 Task: open an excel sheet and write heading  Budget GuruAdd Categories in a column and its values below  'Housing, Transportation, Groceries, Utilities, Entertainment, Dining Out, Health, Miscellaneous, Savings & Total. 'Add Budgeted amount in next column and its values below  $1,500, $300, $400, $200, $150, $250, $100, $200, $500 & $4,600. Add Actual amountin next column and its values below   $1,400, $280, $420, $180, $170, $230, $120, $180, $520 & $4,500. Add Difference in next column and its values below  -$100, -$20, +$20, -$20, +$20, -$20, +$20, -$20, +$20 & -$100Save page DashboardCashExpensesbook
Action: Mouse moved to (47, 125)
Screenshot: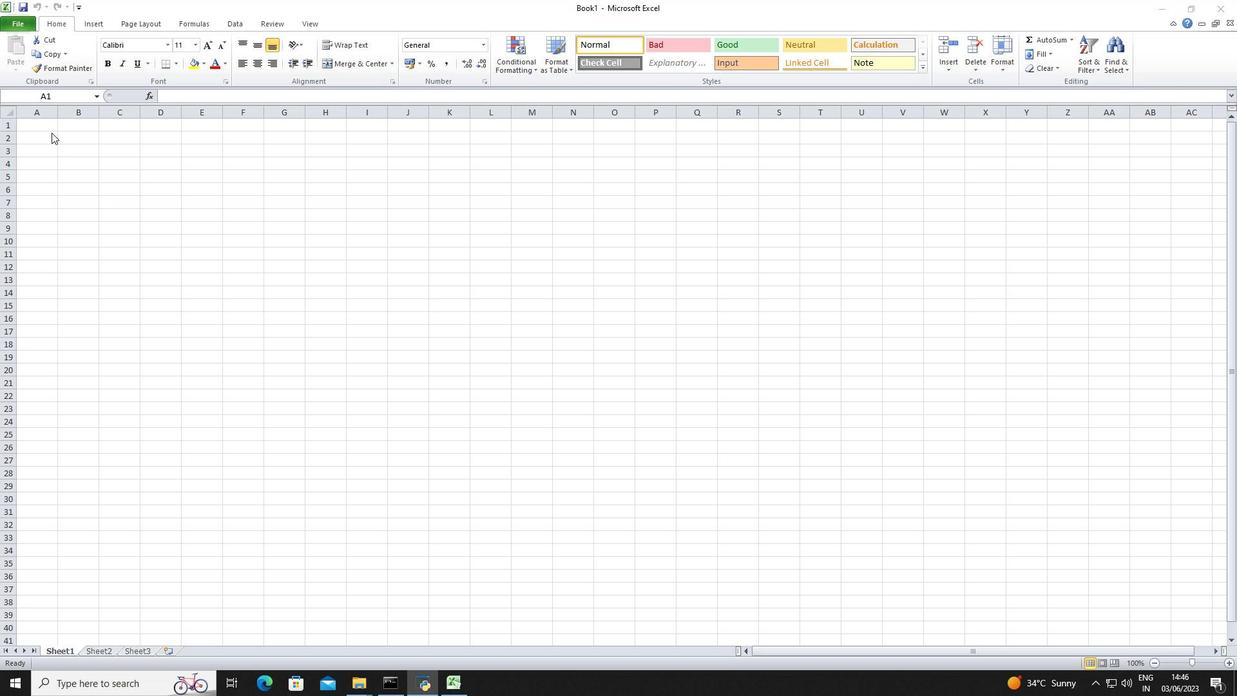 
Action: Mouse pressed left at (47, 125)
Screenshot: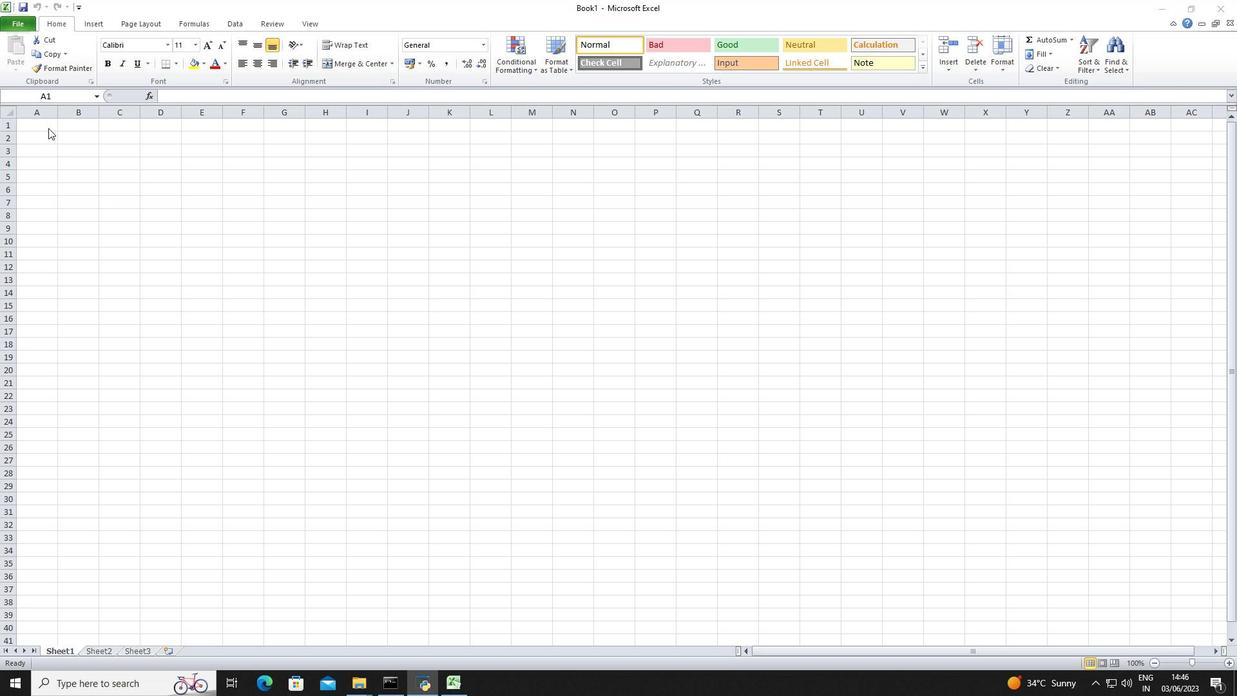 
Action: Key pressed <Key.shift>Budget<Key.space><Key.shift><Key.shift><Key.shift><Key.shift><Key.shift>Gurur<Key.backspace>
Screenshot: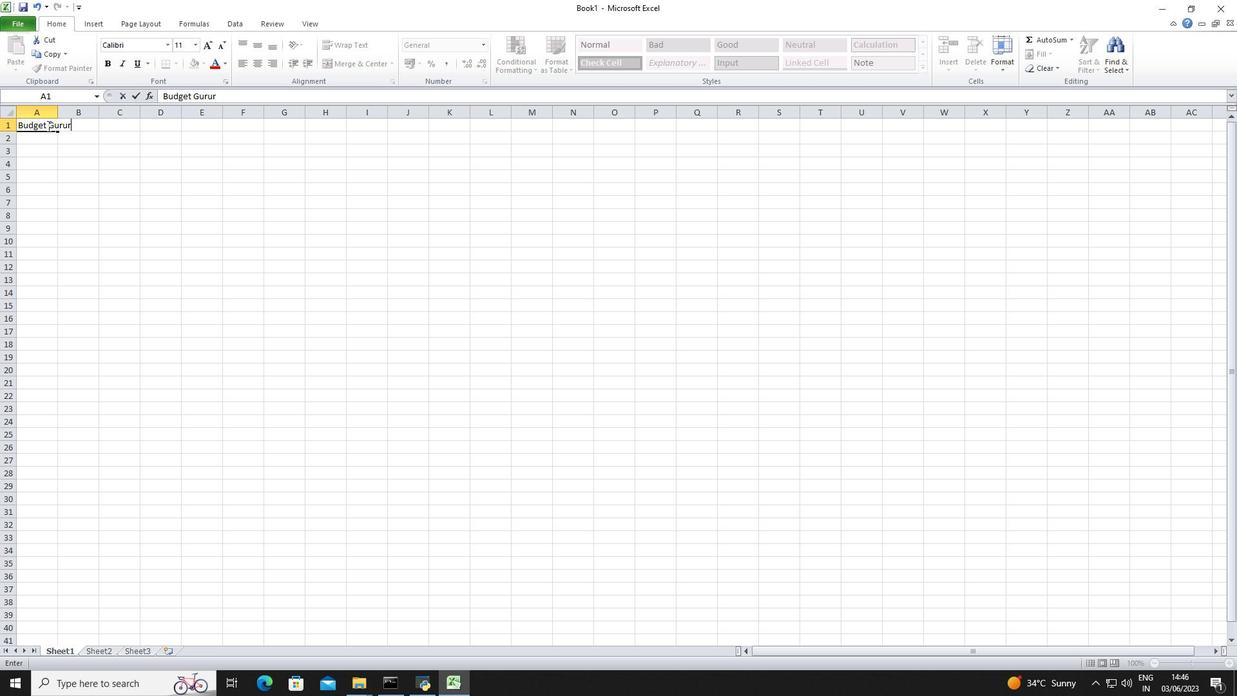 
Action: Mouse moved to (49, 159)
Screenshot: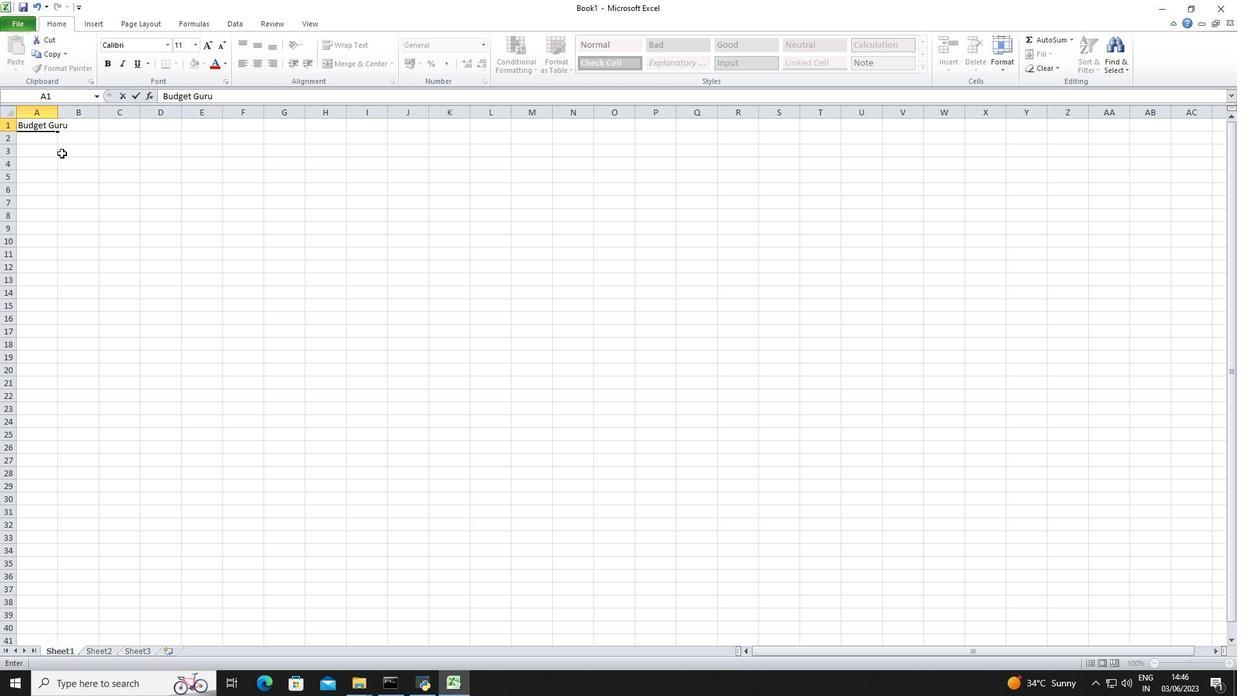 
Action: Mouse pressed left at (49, 159)
Screenshot: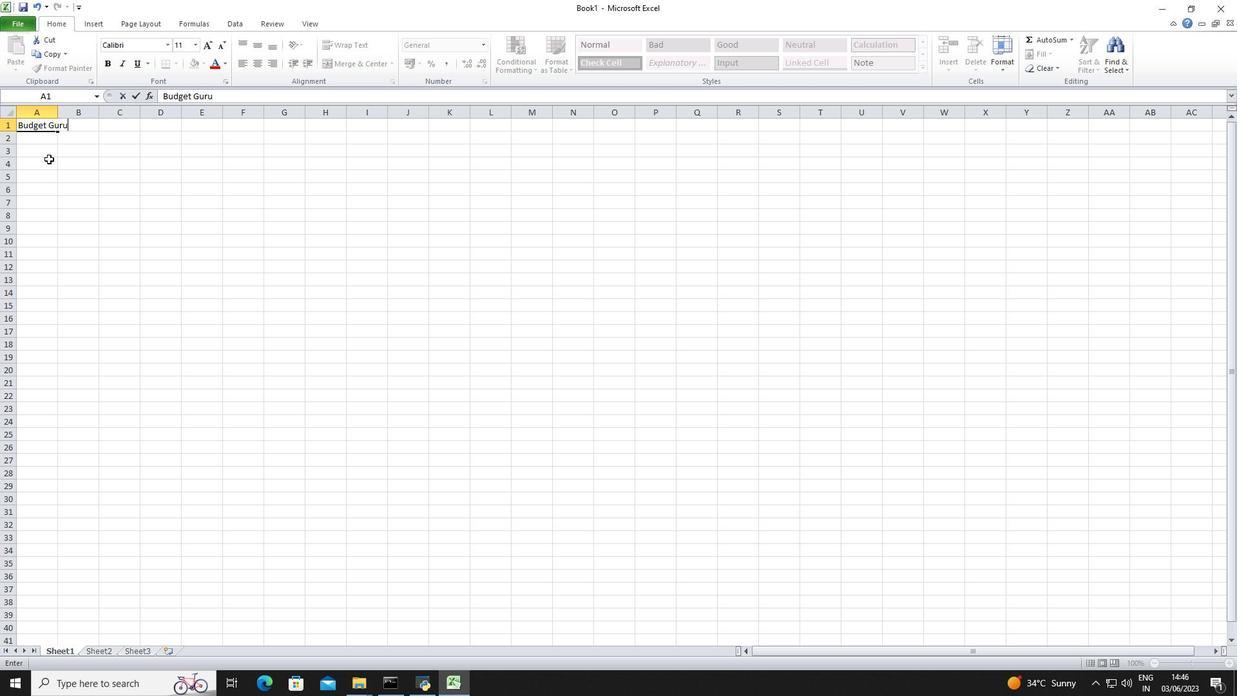 
Action: Mouse moved to (48, 152)
Screenshot: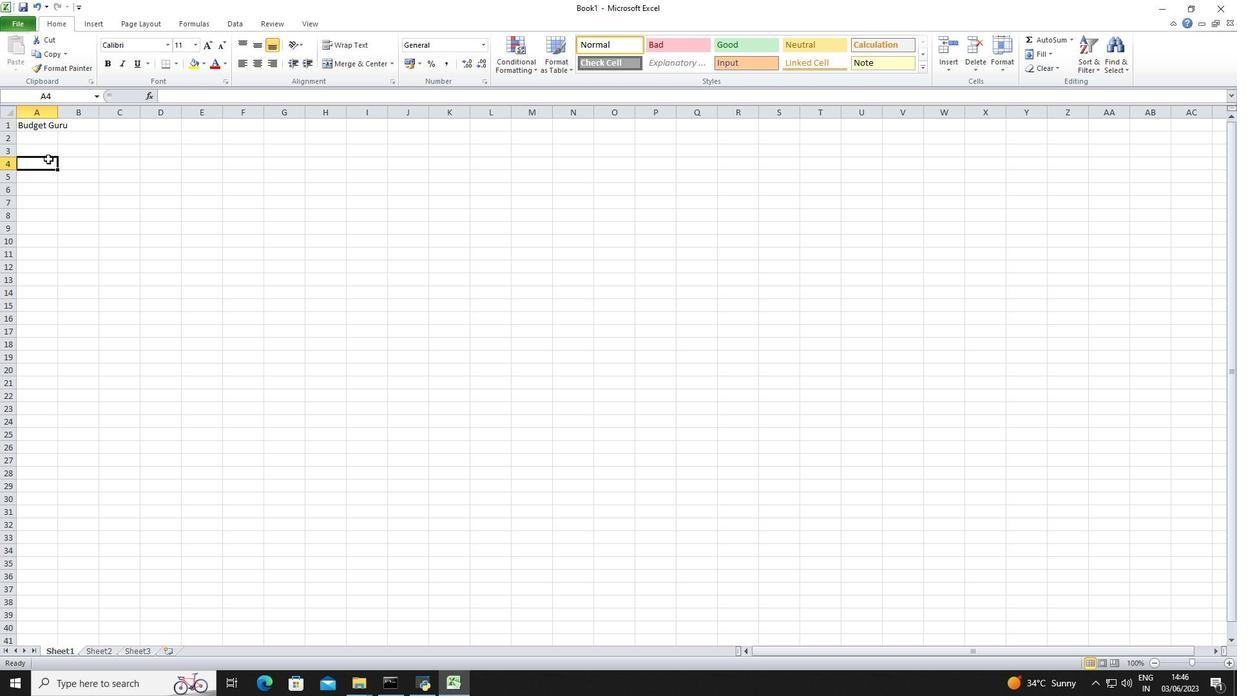 
Action: Mouse pressed left at (48, 152)
Screenshot: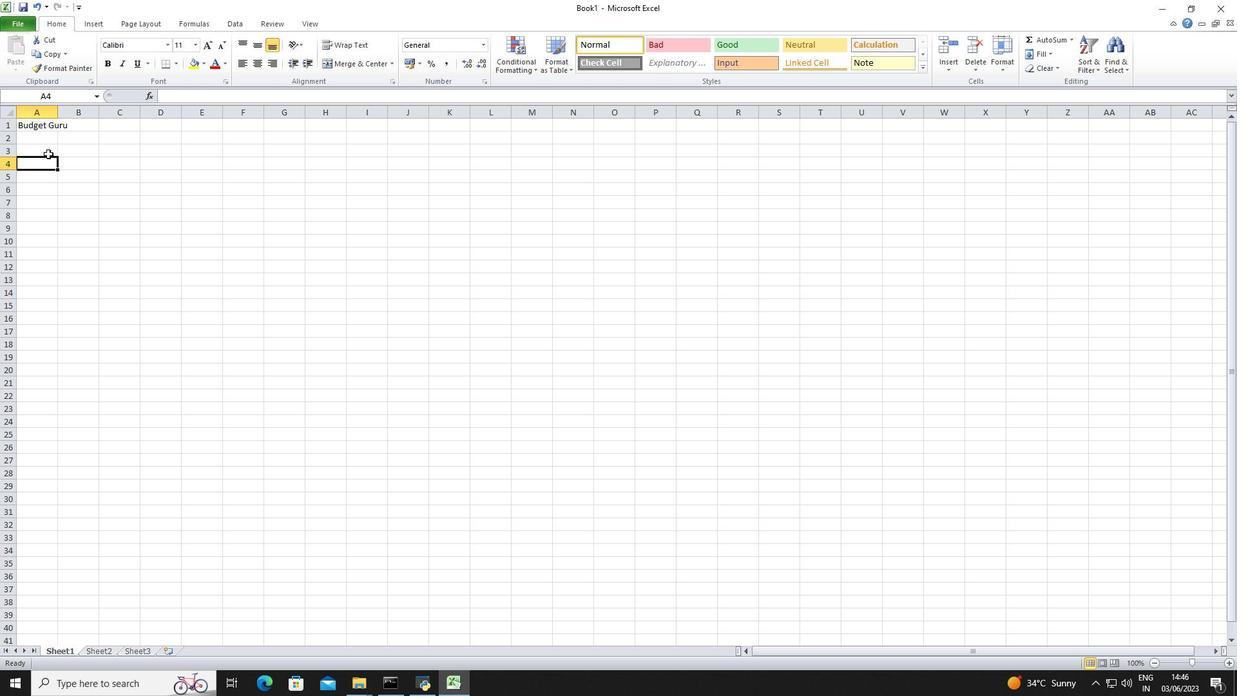 
Action: Key pressed <Key.shift>Categories<Key.down><Key.shift>Housing<Key.down><Key.shift>Transportation<Key.down><Key.shift>Groceries<Key.down><Key.shift>Utilities<Key.down><Key.shift>Entertainment<Key.down><Key.shift>Dining<Key.space><Key.shift>Out<Key.down><Key.shift>Health<Key.down><Key.shift><Key.shift>Miscellaneous<Key.down><Key.shift>Savings<Key.down><Key.shift><Key.shift><Key.shift><Key.shift><Key.shift>Total<Key.down><Key.right><Key.right><Key.up><Key.up><Key.up><Key.up><Key.up><Key.up><Key.up><Key.up><Key.up><Key.up><Key.up><Key.shift>Budgeted<Key.space><Key.shift>Amount<Key.down>1500<Key.down>300<Key.down>400<Key.down>200<Key.down>150<Key.down>250<Key.down>100<Key.down>200<Key.down>500<Key.down>4600<Key.down><Key.right><Key.right><Key.up><Key.right><Key.up><Key.up><Key.up><Key.up><Key.up><Key.up><Key.up><Key.up><Key.up><Key.up><Key.shift>Amount<Key.down>1400<Key.down>280<Key.down>420<Key.down>180<Key.down>170<Key.down>230<Key.down>120<Key.down>180<Key.down>520<Key.down>4500<Key.down>
Screenshot: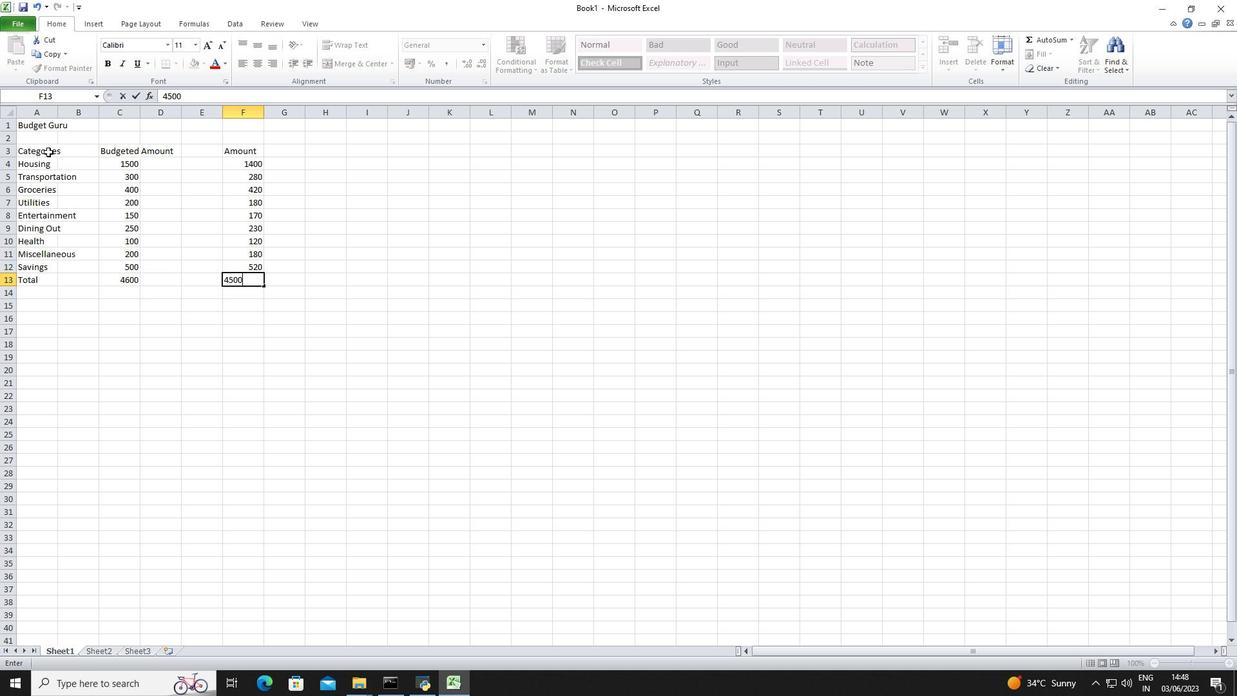 
Action: Mouse moved to (245, 222)
Screenshot: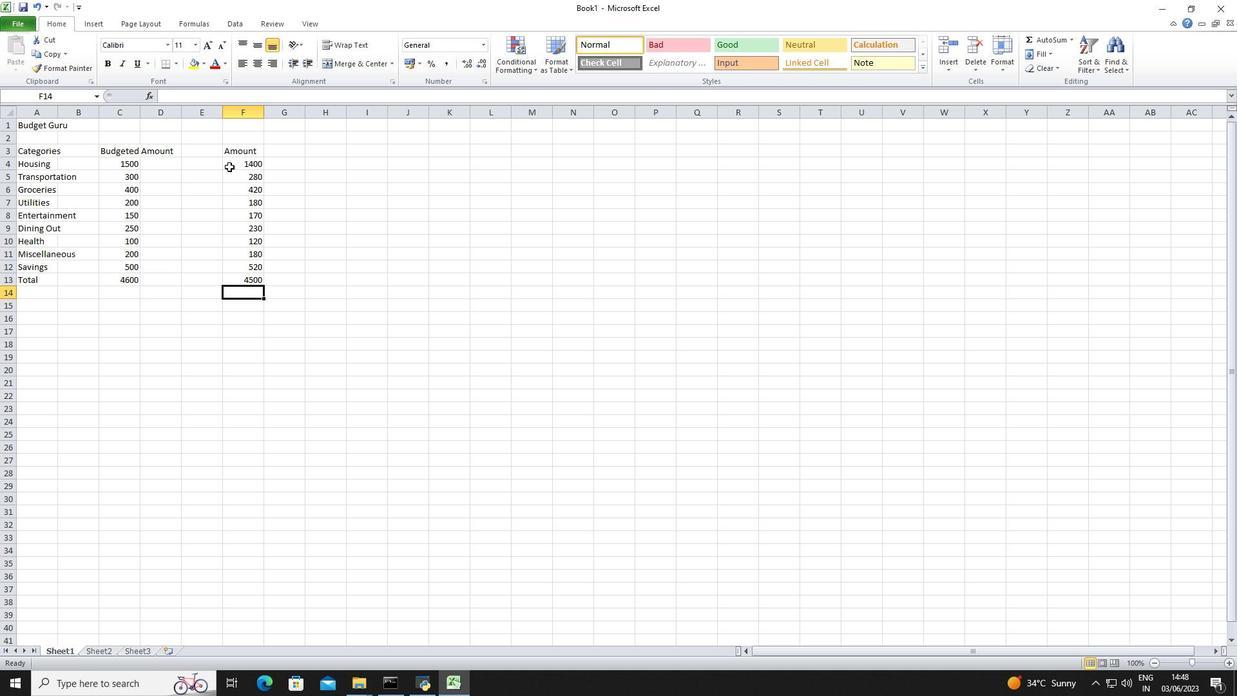 
Action: Mouse pressed left at (239, 164)
Screenshot: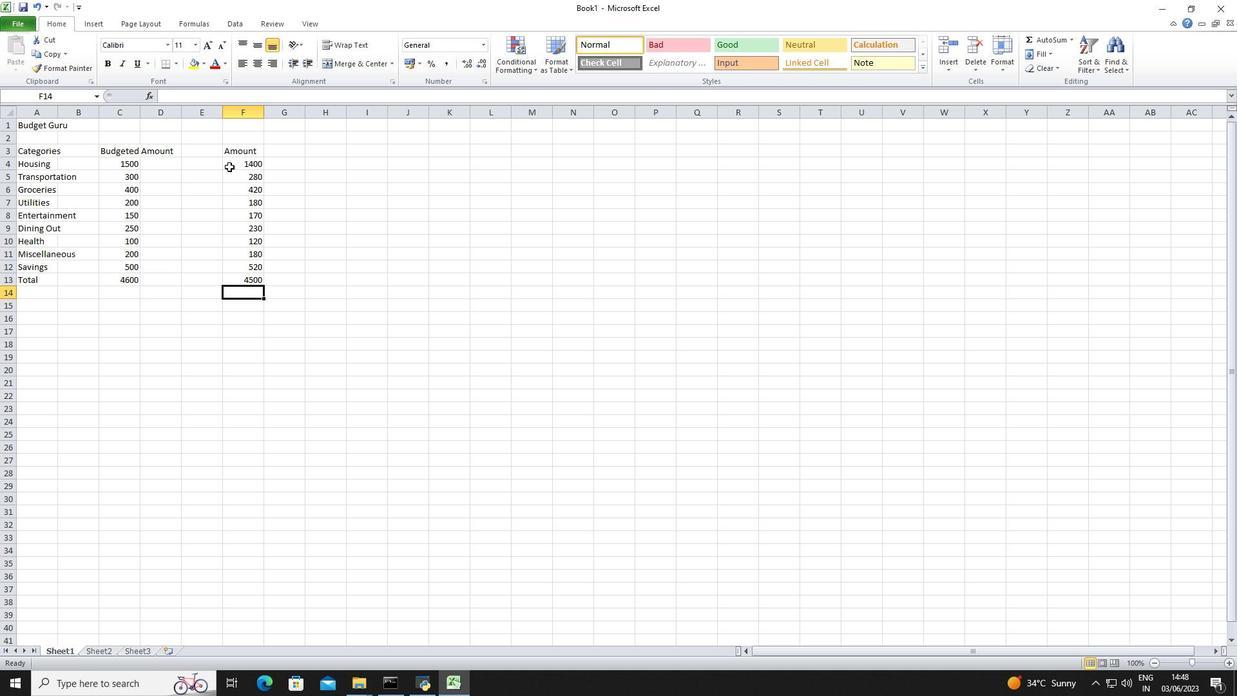 
Action: Mouse moved to (484, 45)
Screenshot: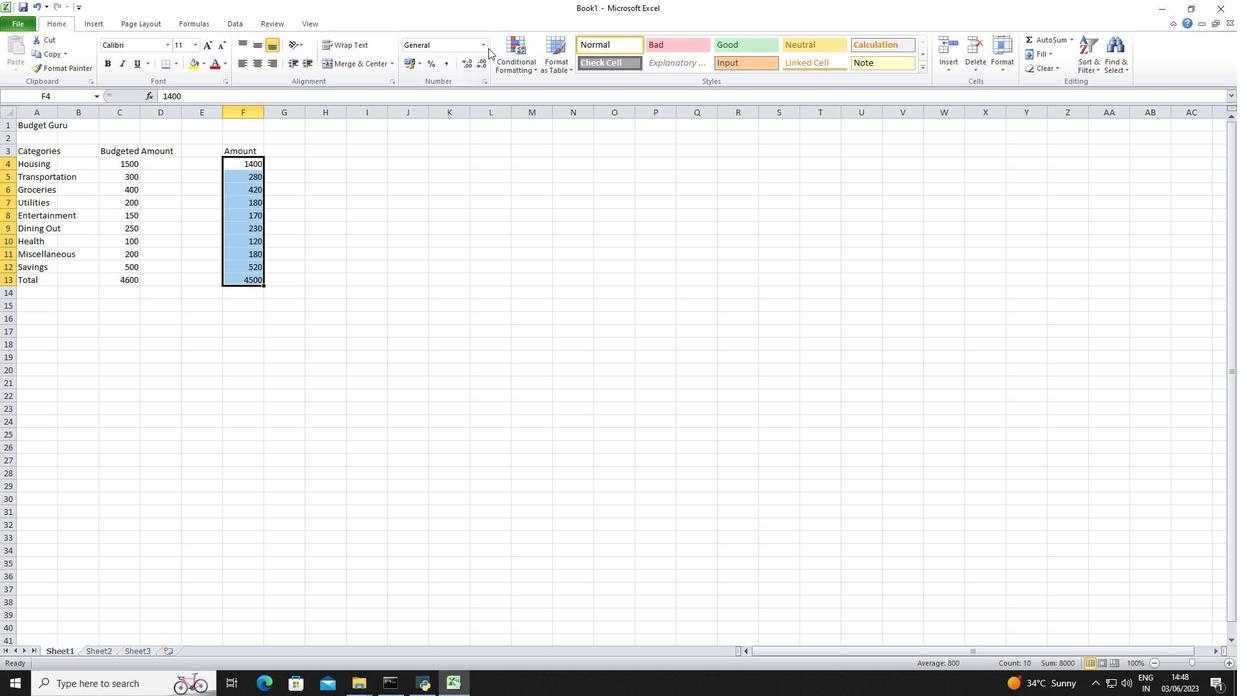 
Action: Mouse pressed left at (484, 45)
Screenshot: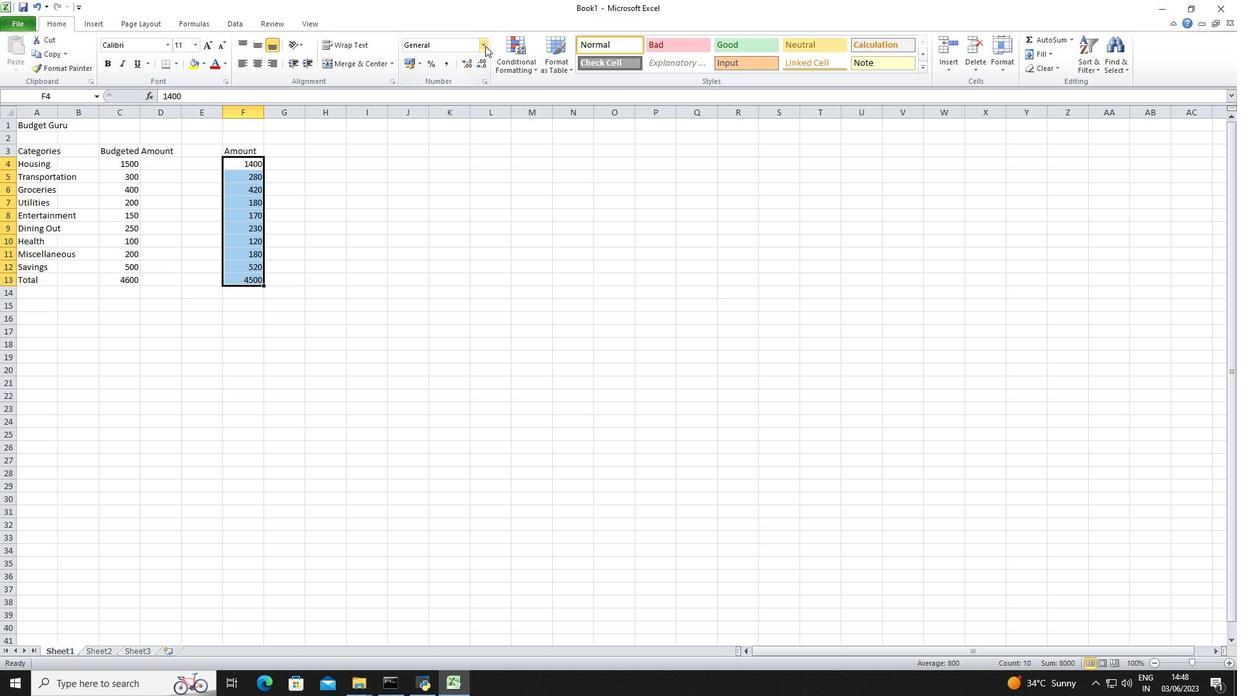 
Action: Mouse moved to (508, 370)
Screenshot: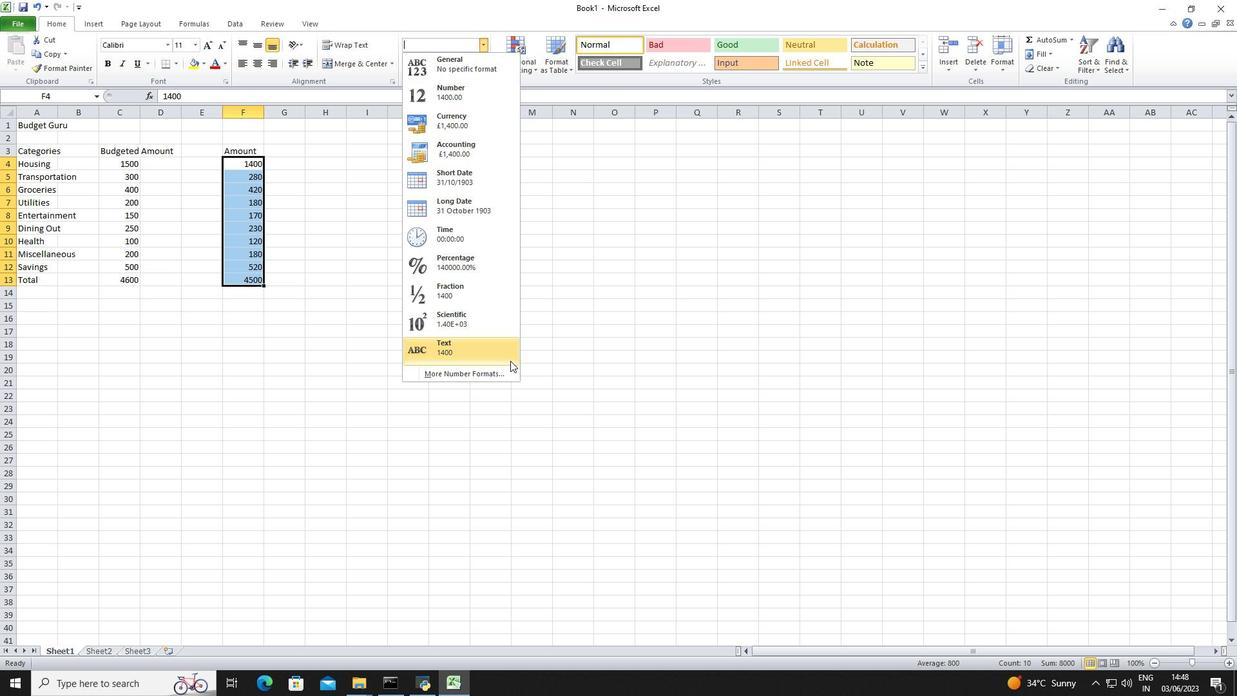 
Action: Mouse pressed left at (508, 370)
Screenshot: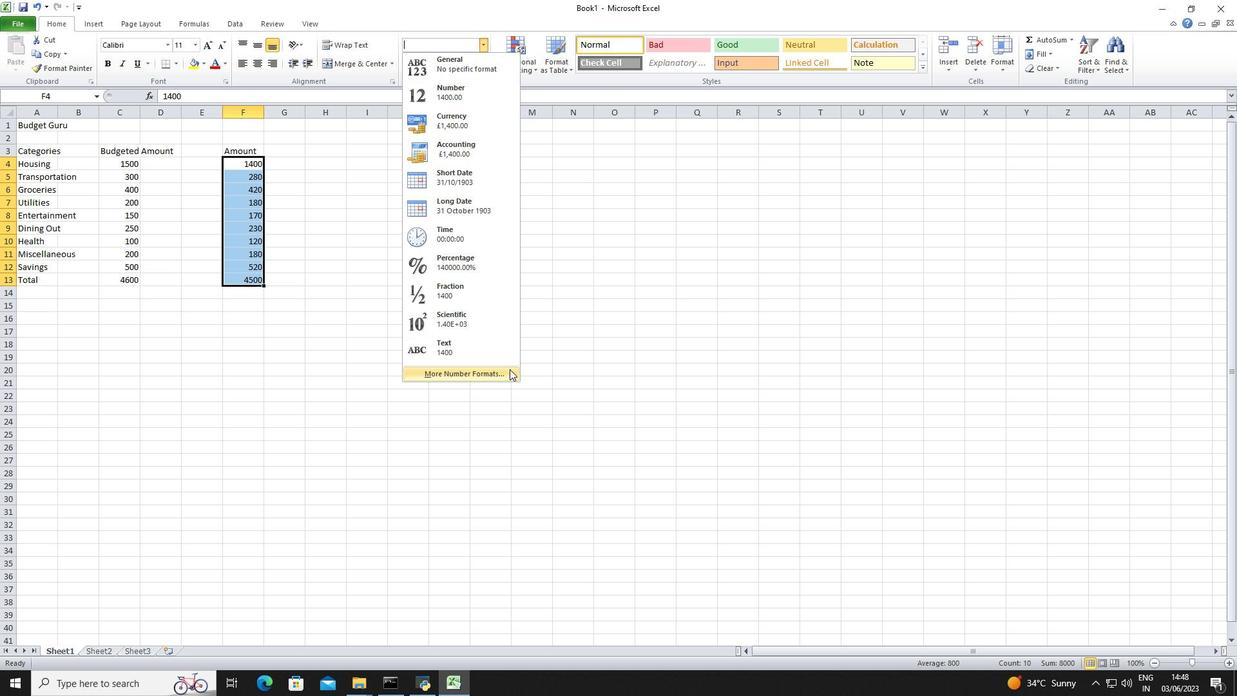 
Action: Mouse moved to (196, 243)
Screenshot: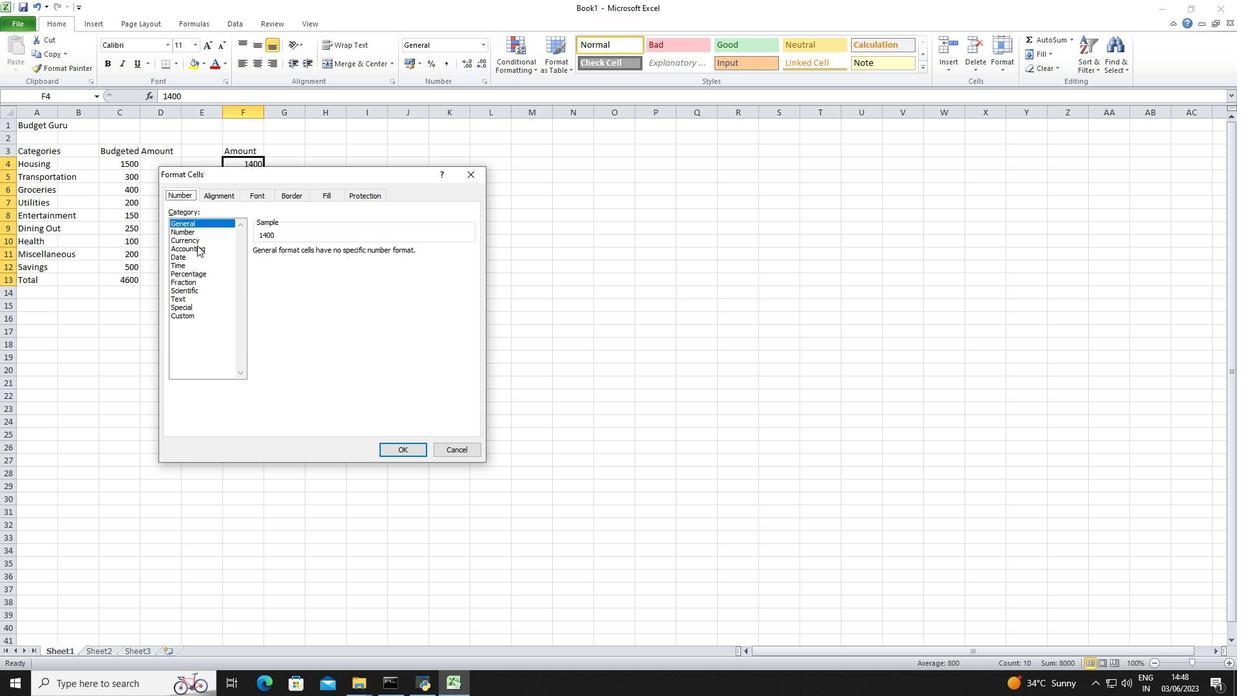 
Action: Mouse pressed left at (196, 243)
Screenshot: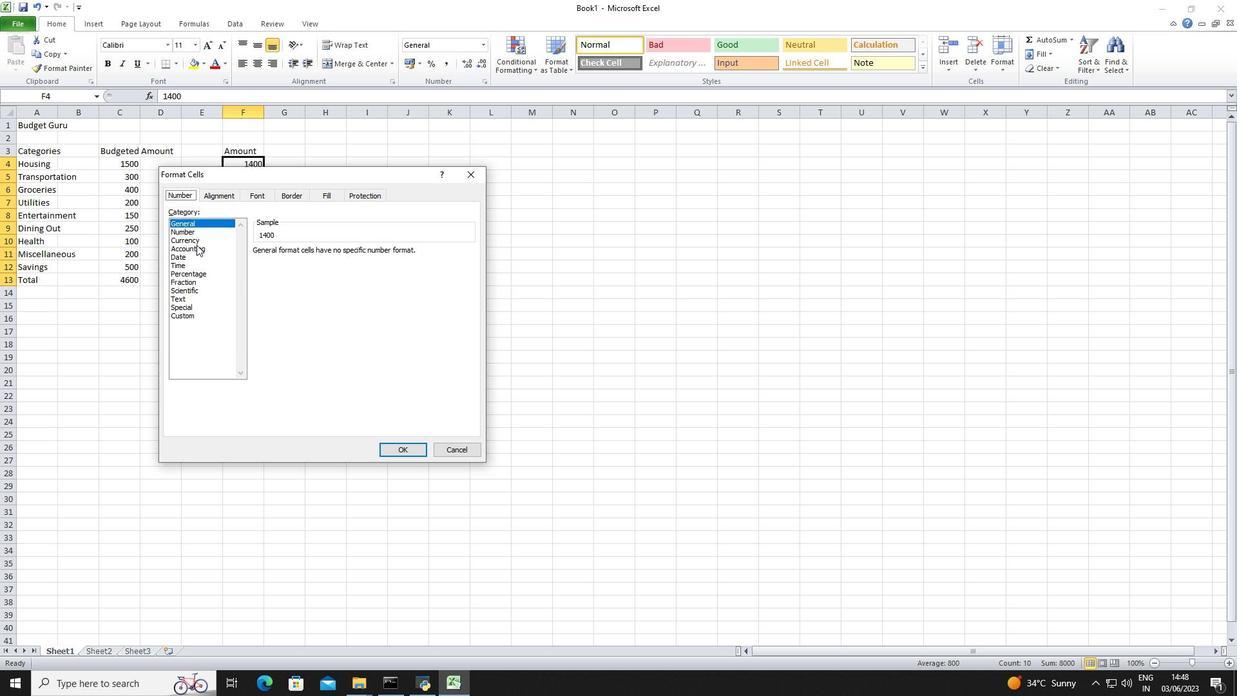 
Action: Mouse moved to (471, 261)
Screenshot: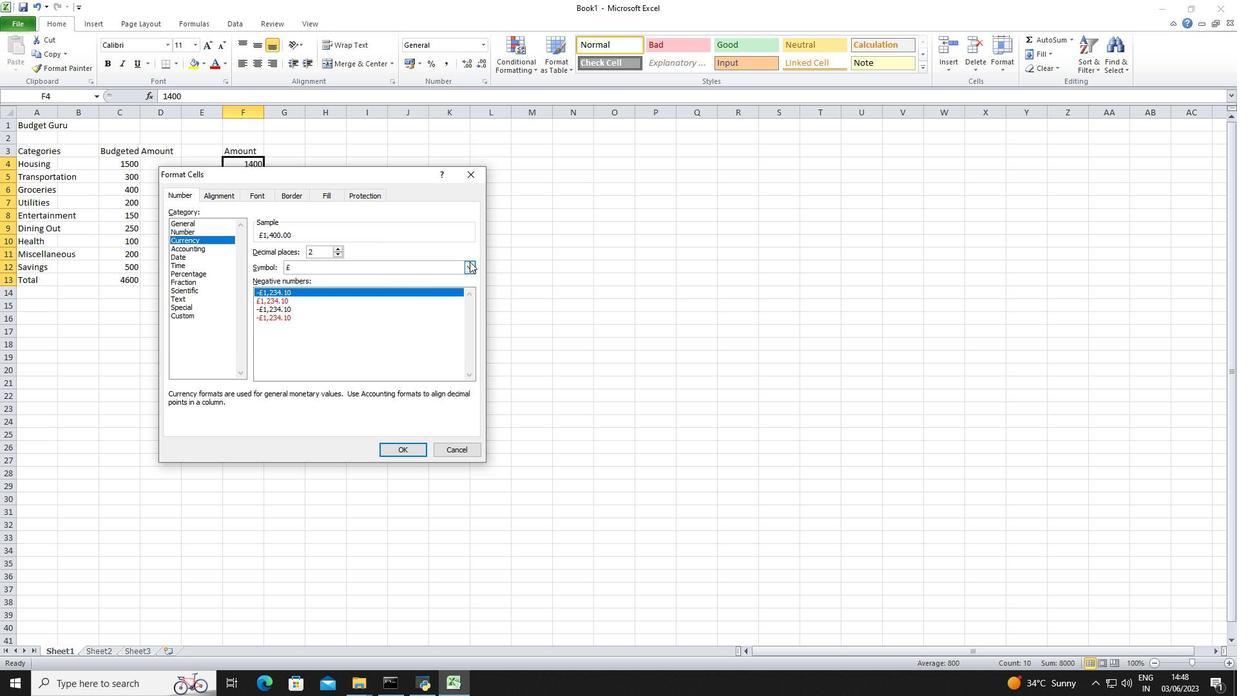 
Action: Mouse pressed left at (471, 261)
Screenshot: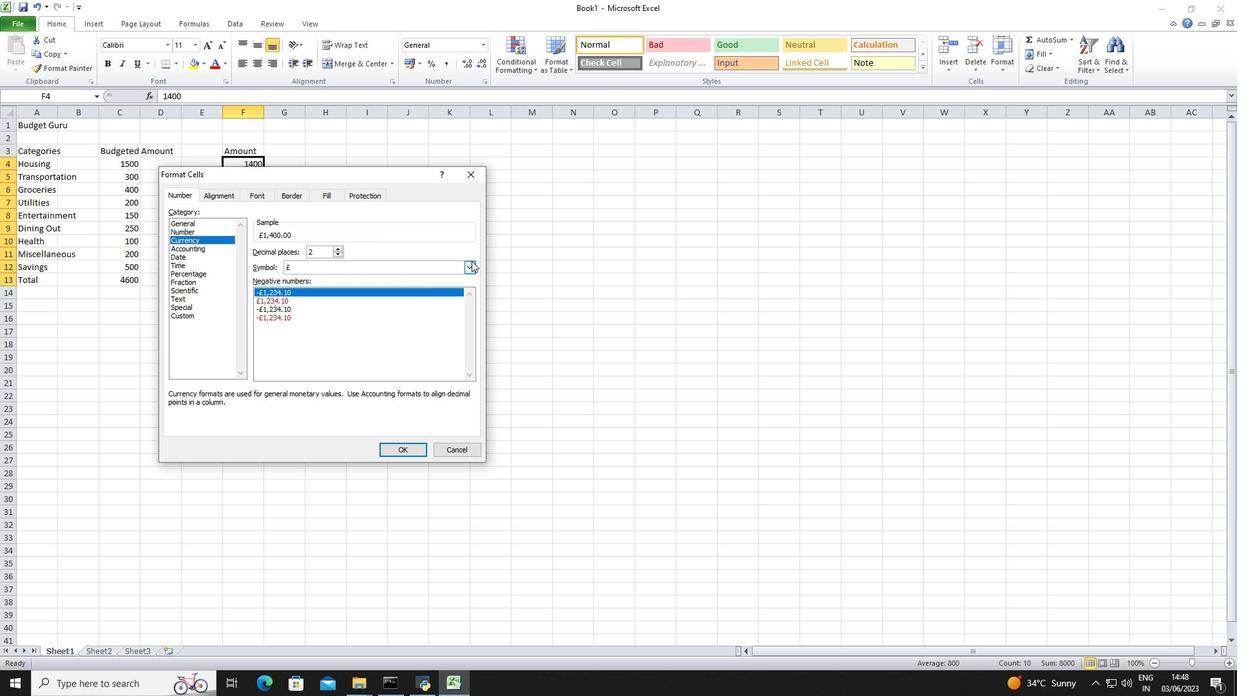 
Action: Mouse moved to (379, 321)
Screenshot: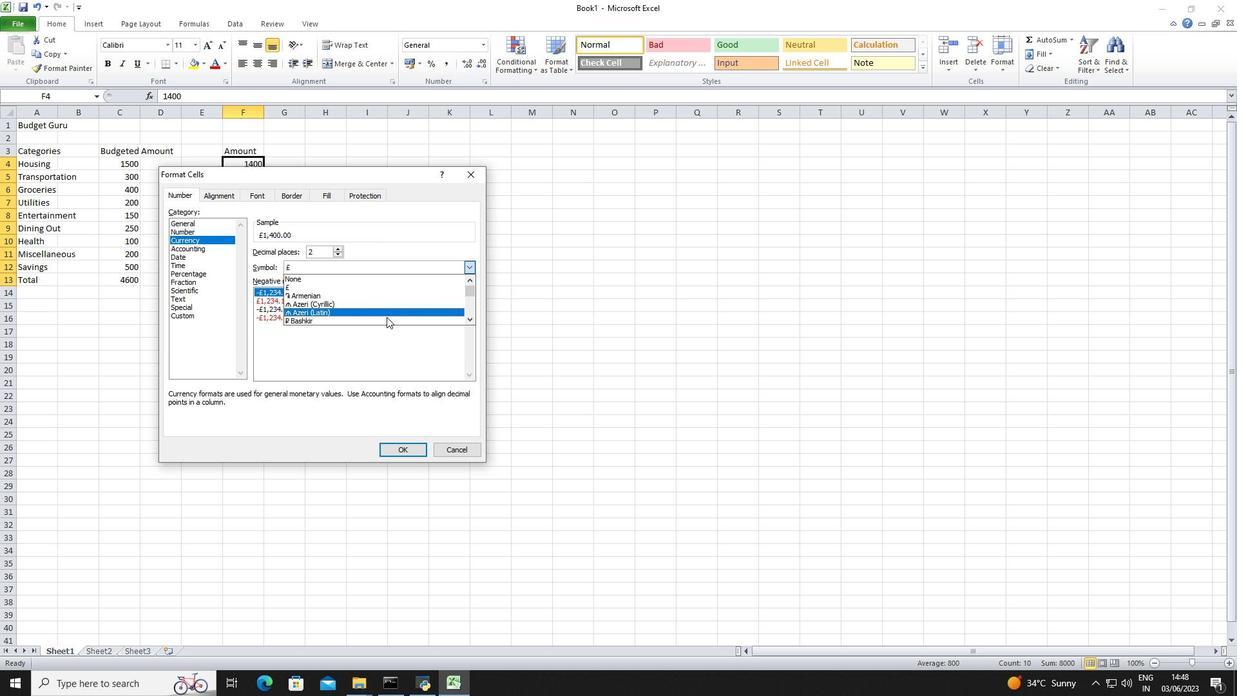 
Action: Mouse scrolled (379, 320) with delta (0, 0)
Screenshot: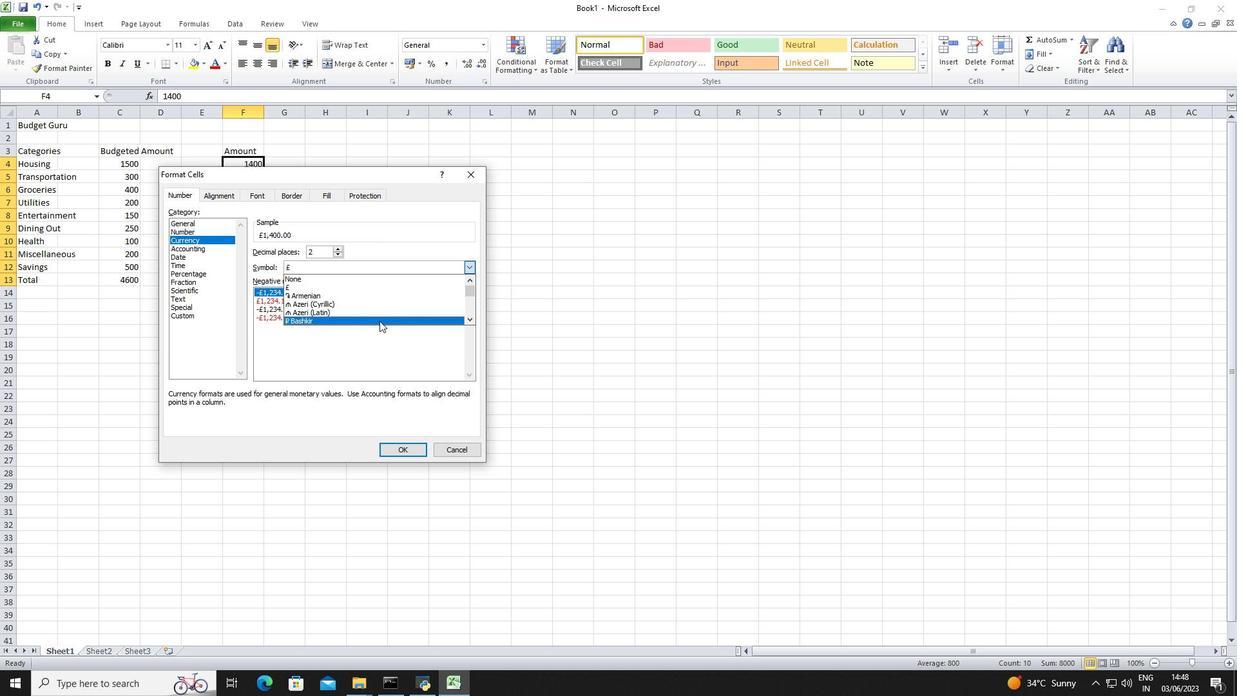 
Action: Mouse scrolled (379, 320) with delta (0, 0)
Screenshot: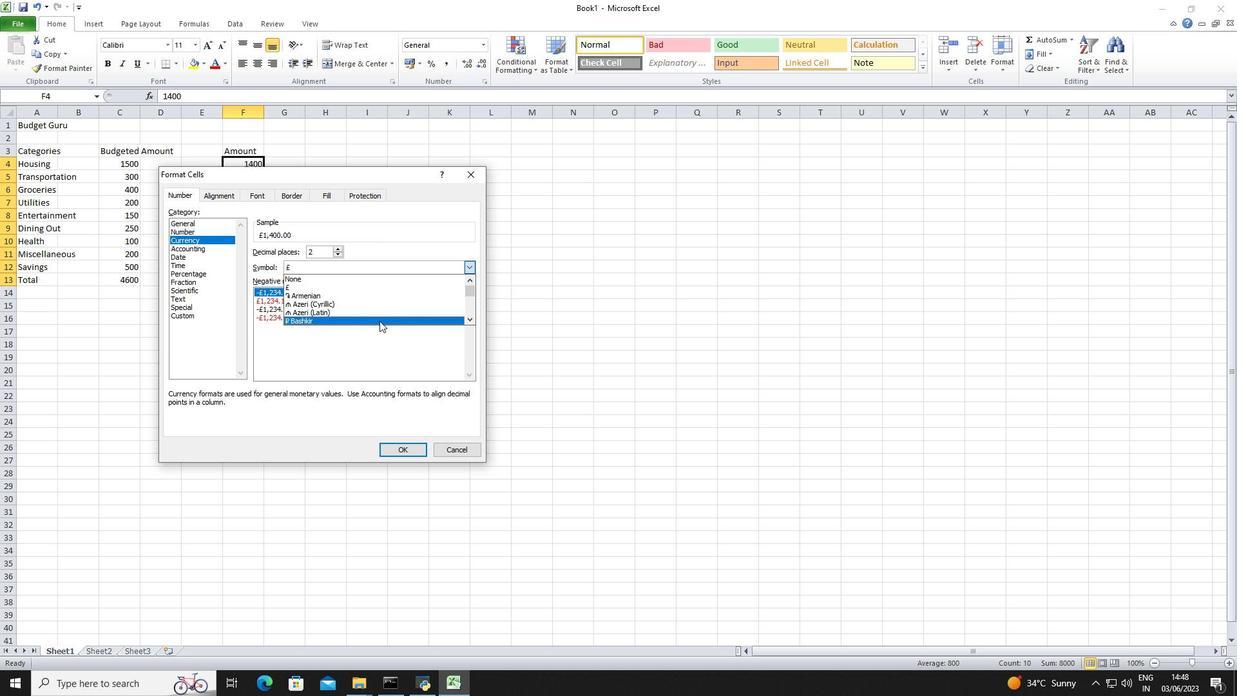 
Action: Mouse scrolled (379, 320) with delta (0, 0)
Screenshot: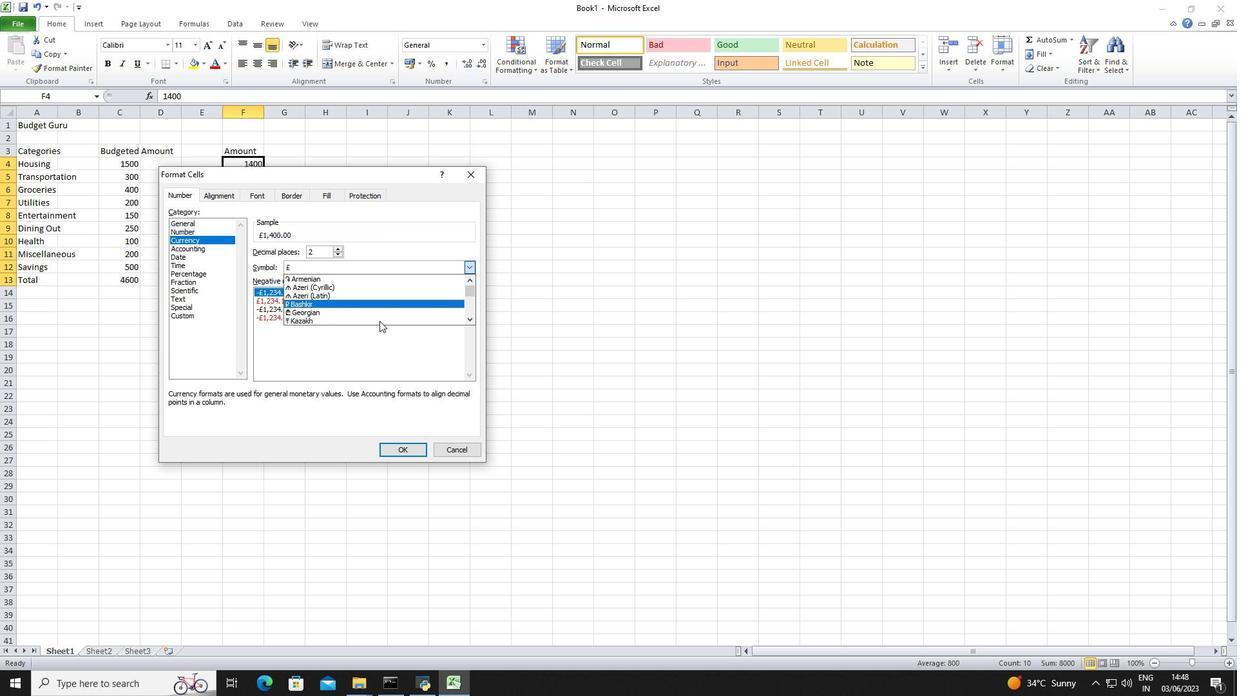
Action: Mouse scrolled (379, 320) with delta (0, 0)
Screenshot: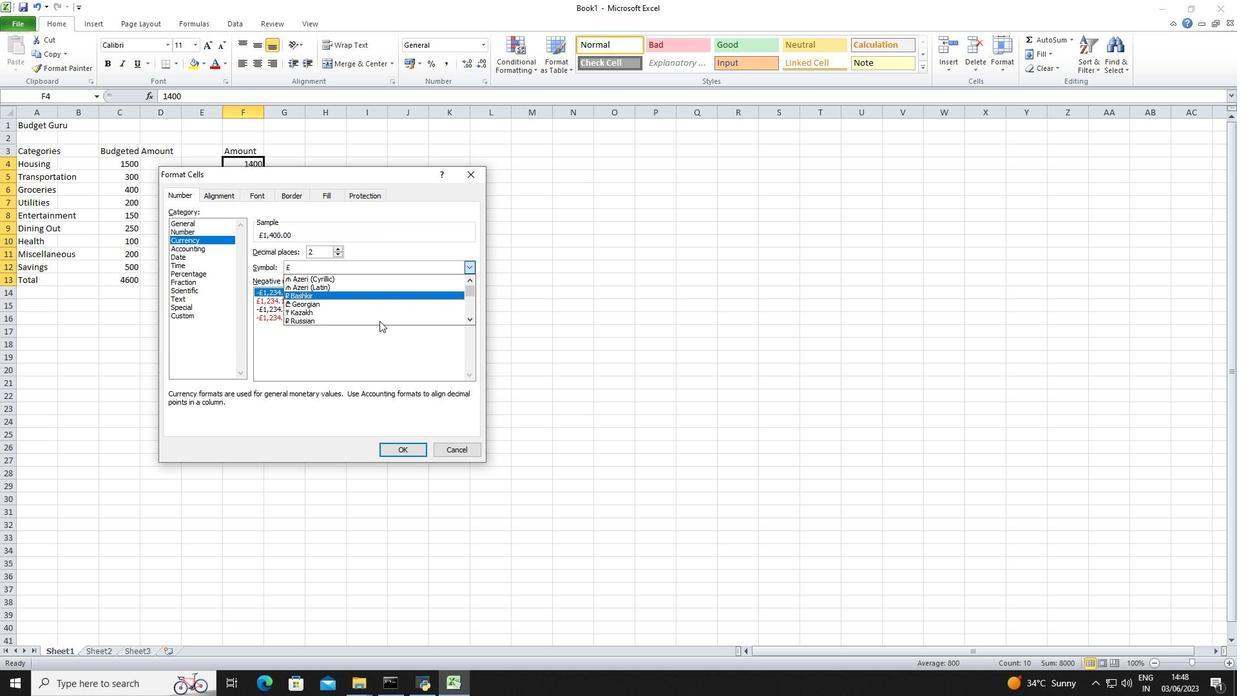 
Action: Mouse scrolled (379, 320) with delta (0, 0)
Screenshot: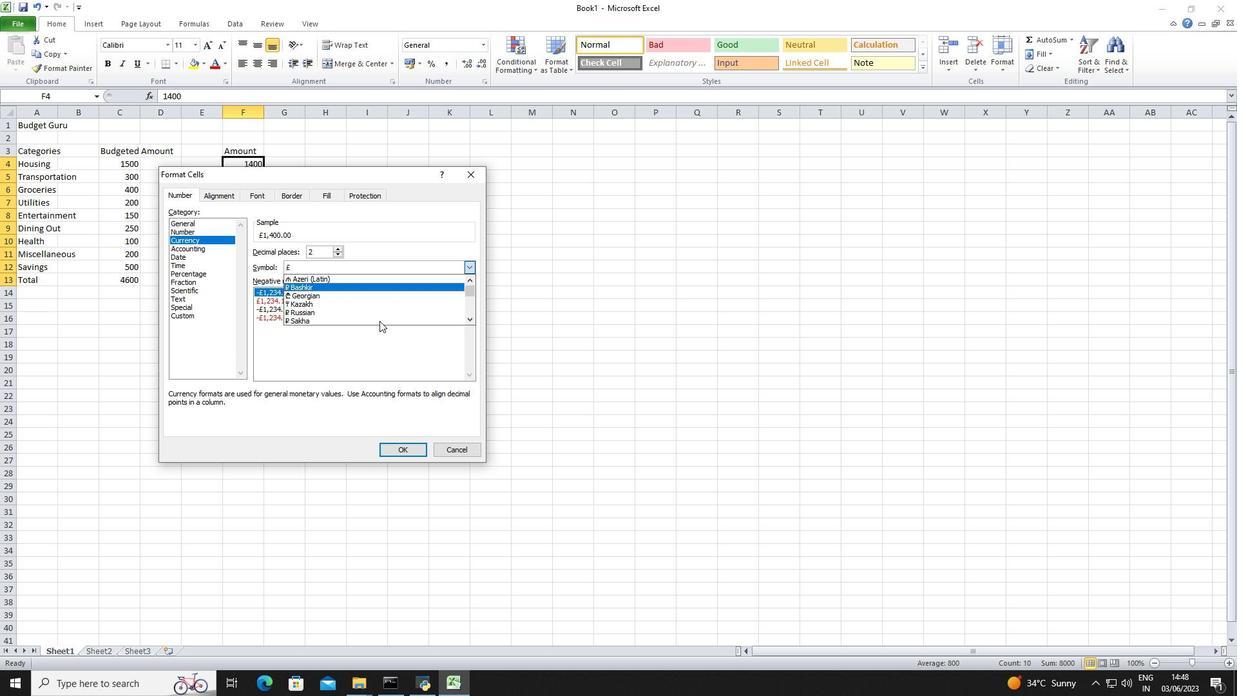 
Action: Mouse scrolled (379, 320) with delta (0, 0)
Screenshot: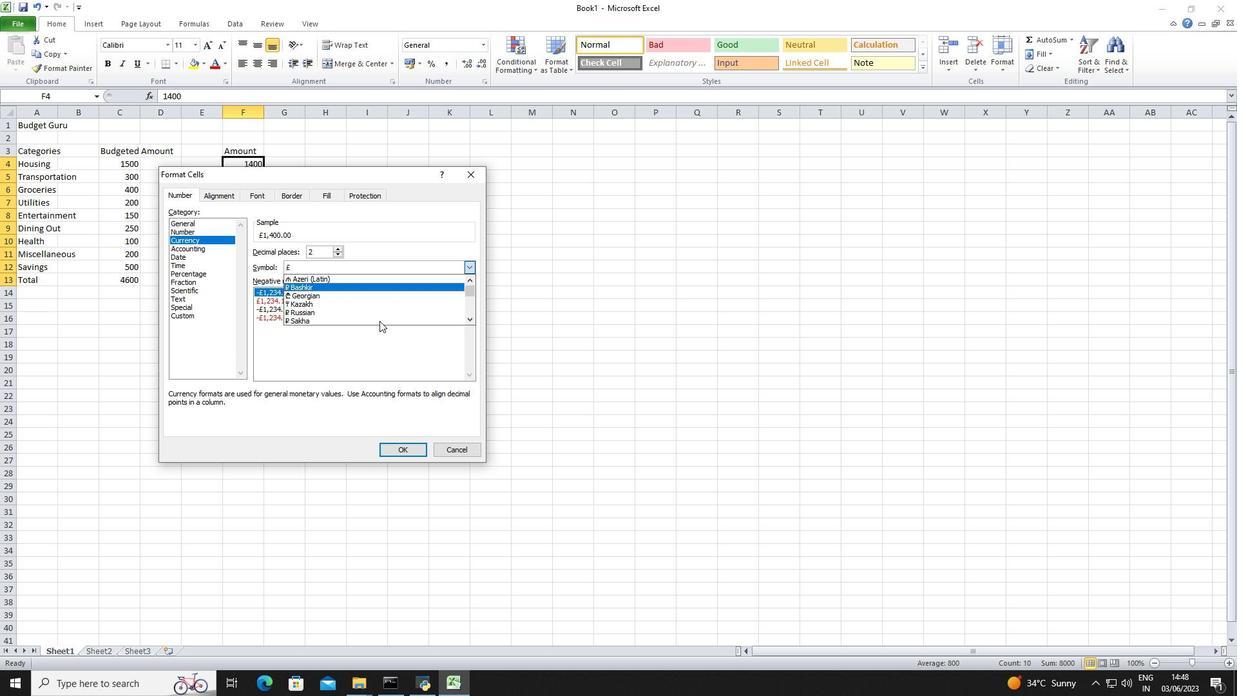 
Action: Mouse scrolled (379, 320) with delta (0, 0)
Screenshot: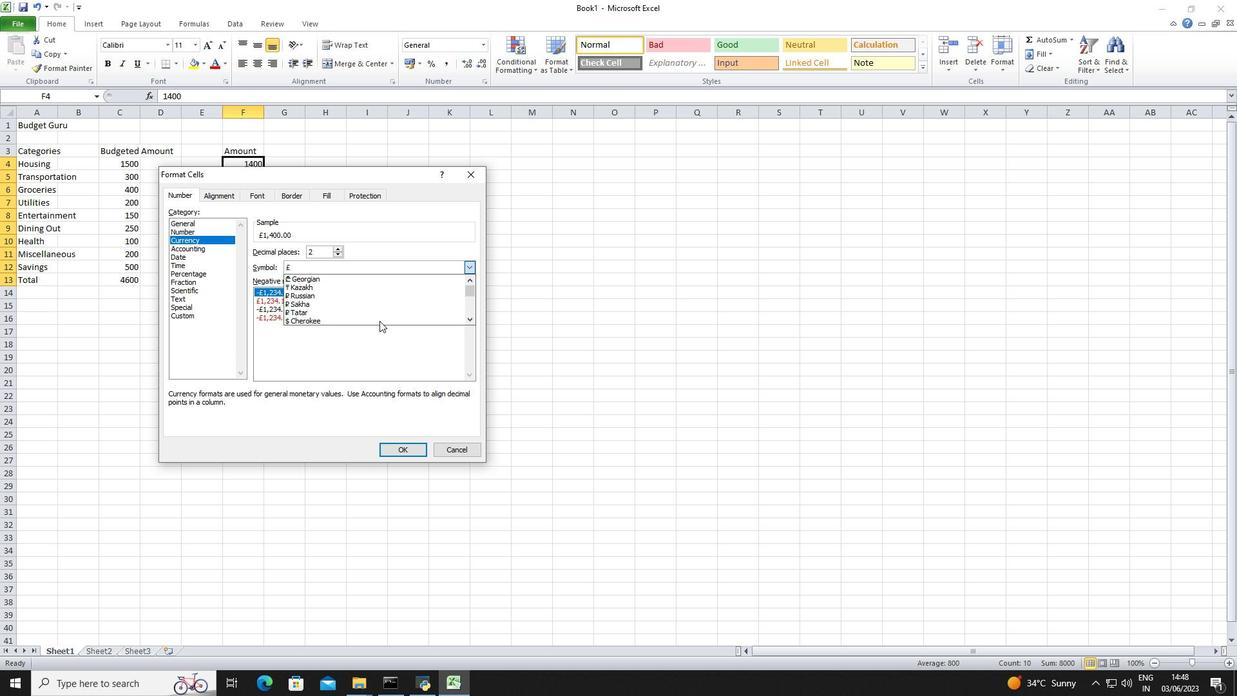 
Action: Mouse scrolled (379, 320) with delta (0, 0)
Screenshot: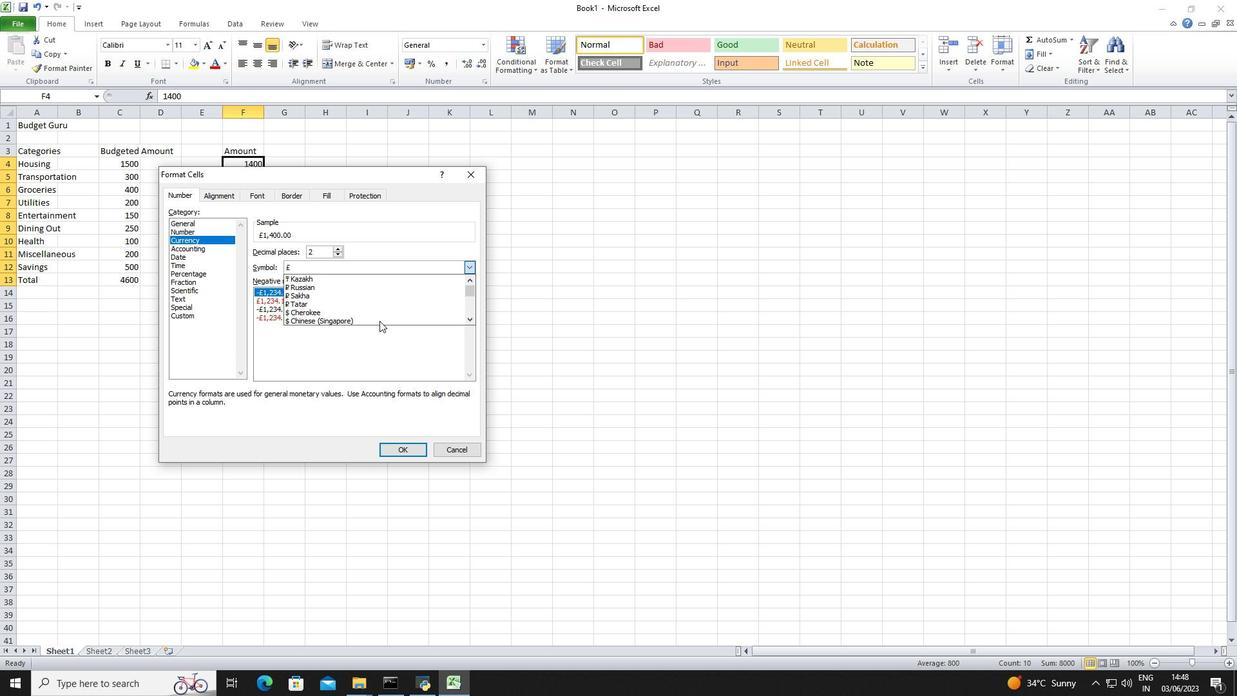 
Action: Mouse moved to (374, 319)
Screenshot: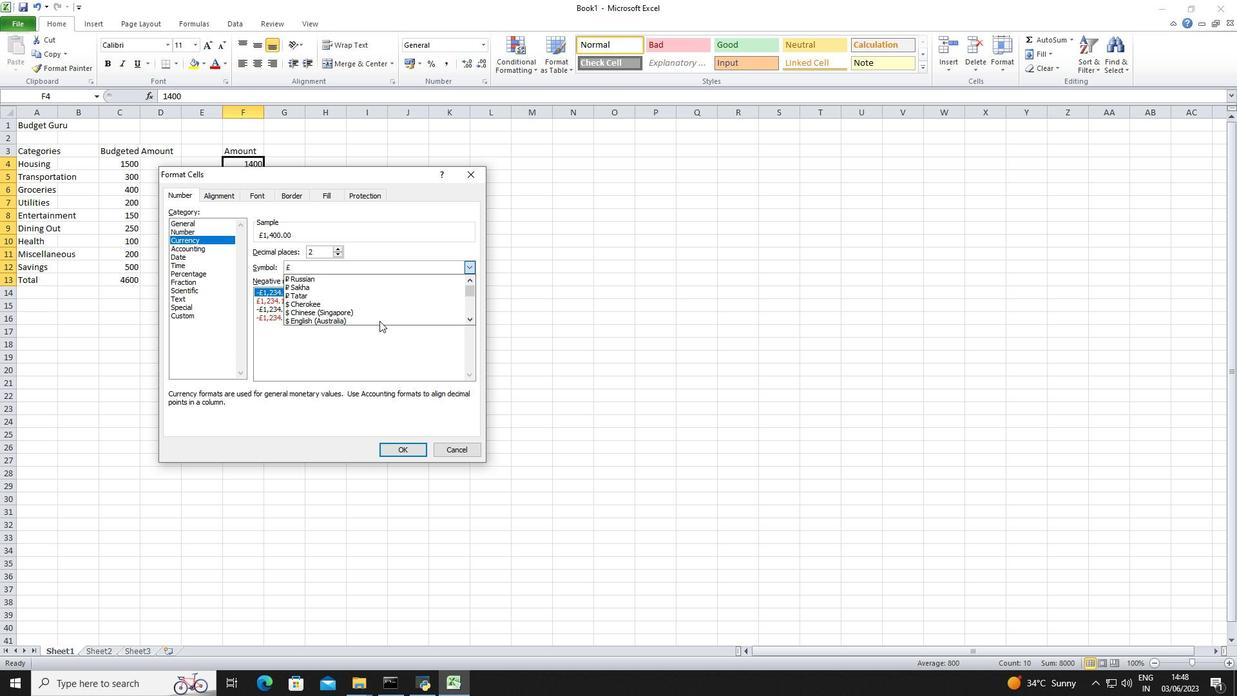 
Action: Mouse pressed left at (374, 319)
Screenshot: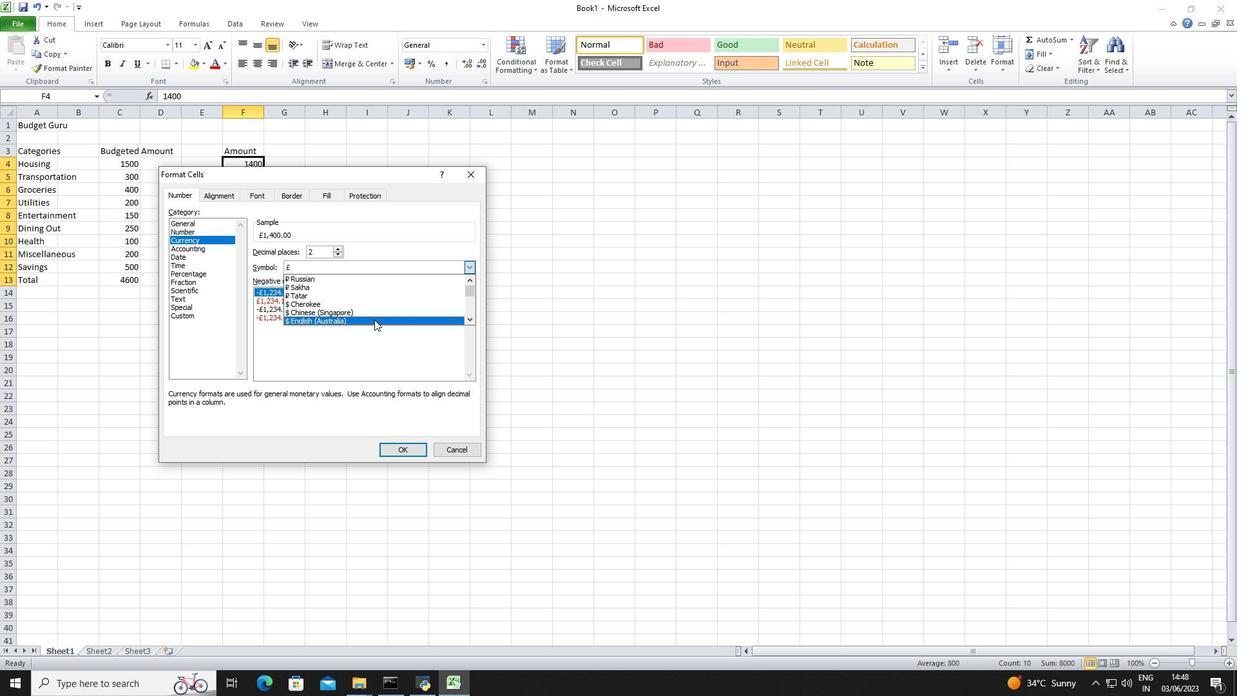 
Action: Mouse moved to (341, 255)
Screenshot: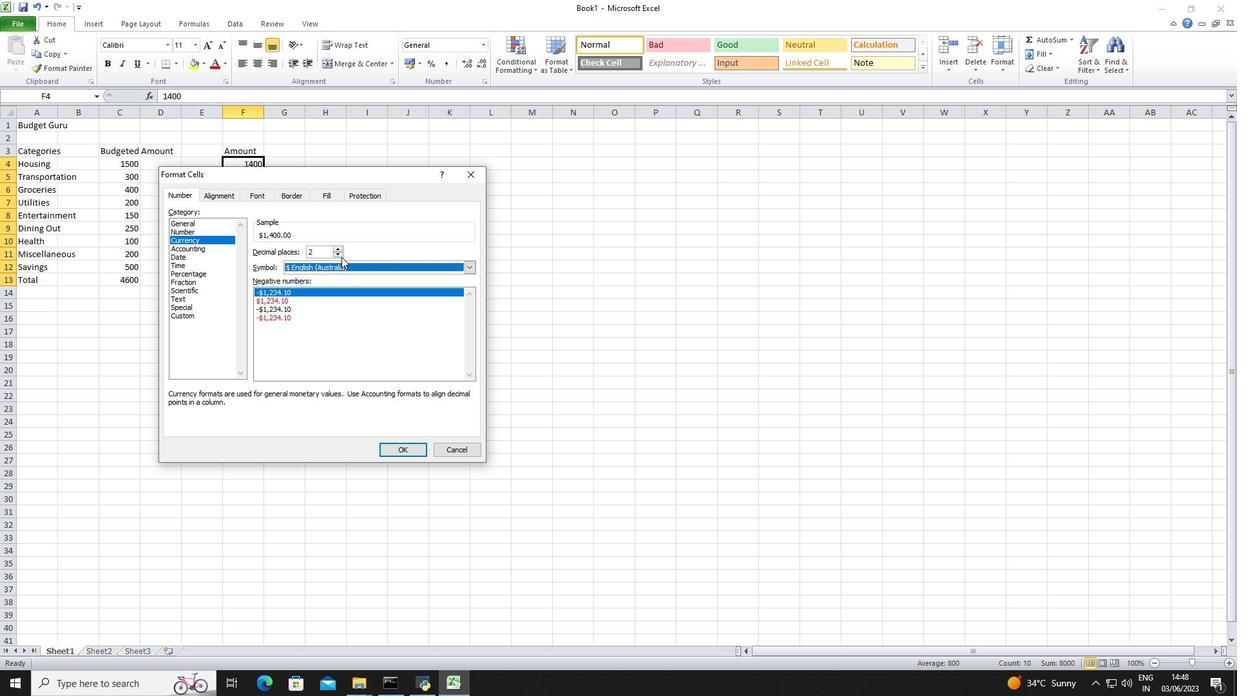 
Action: Mouse pressed left at (341, 255)
Screenshot: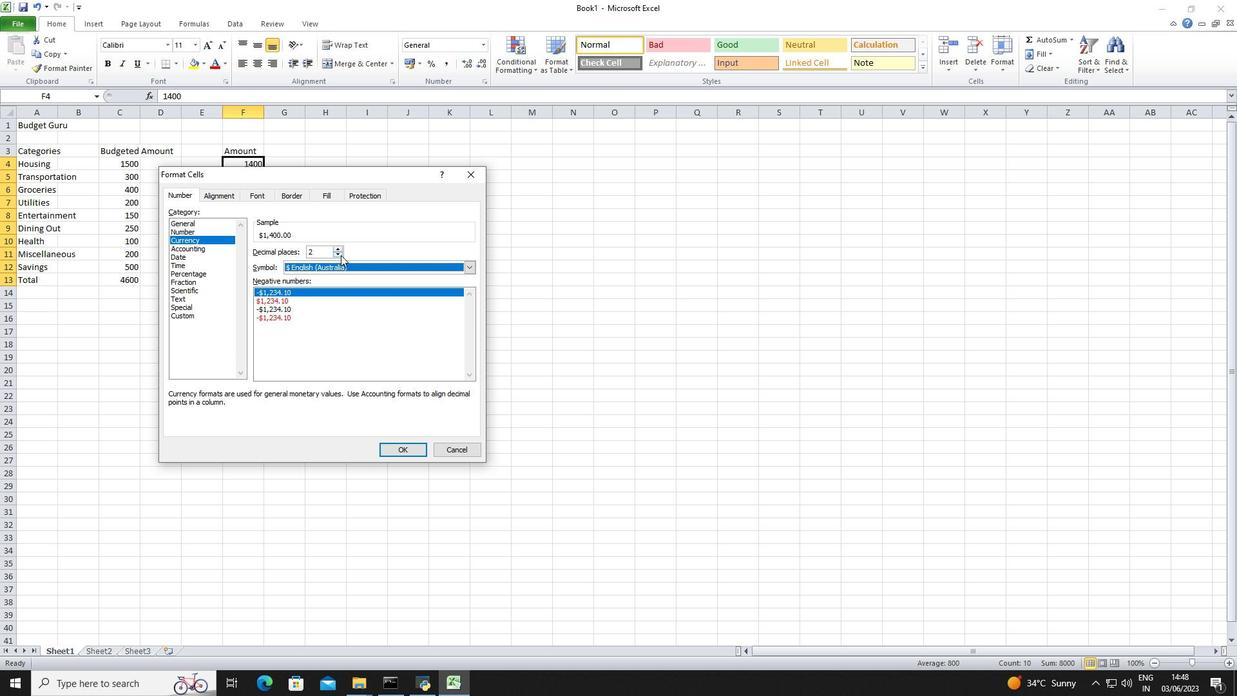 
Action: Mouse pressed left at (341, 255)
Screenshot: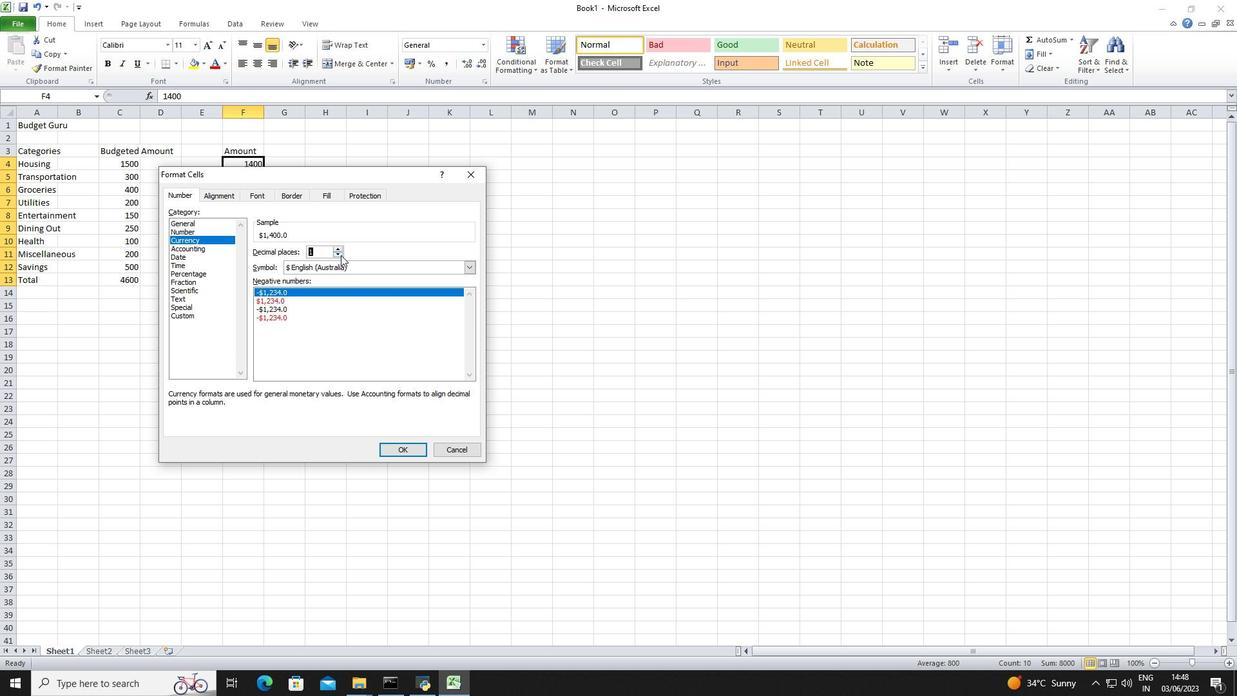 
Action: Mouse moved to (410, 446)
Screenshot: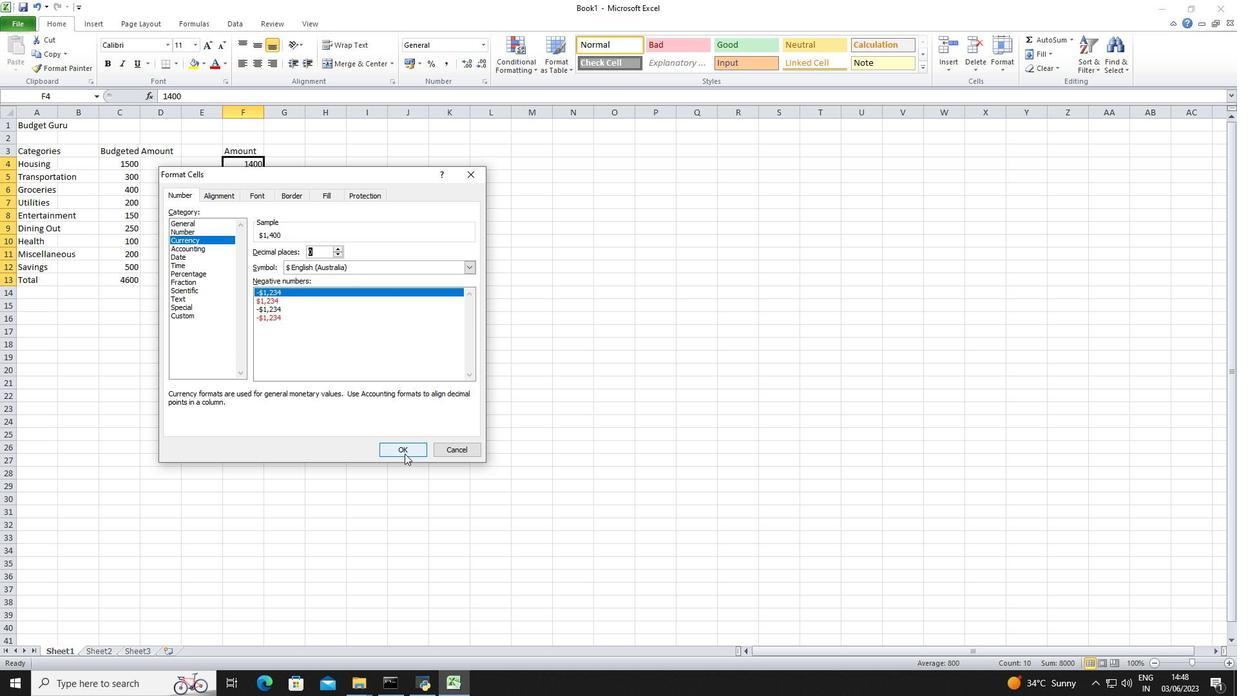 
Action: Mouse pressed left at (410, 446)
Screenshot: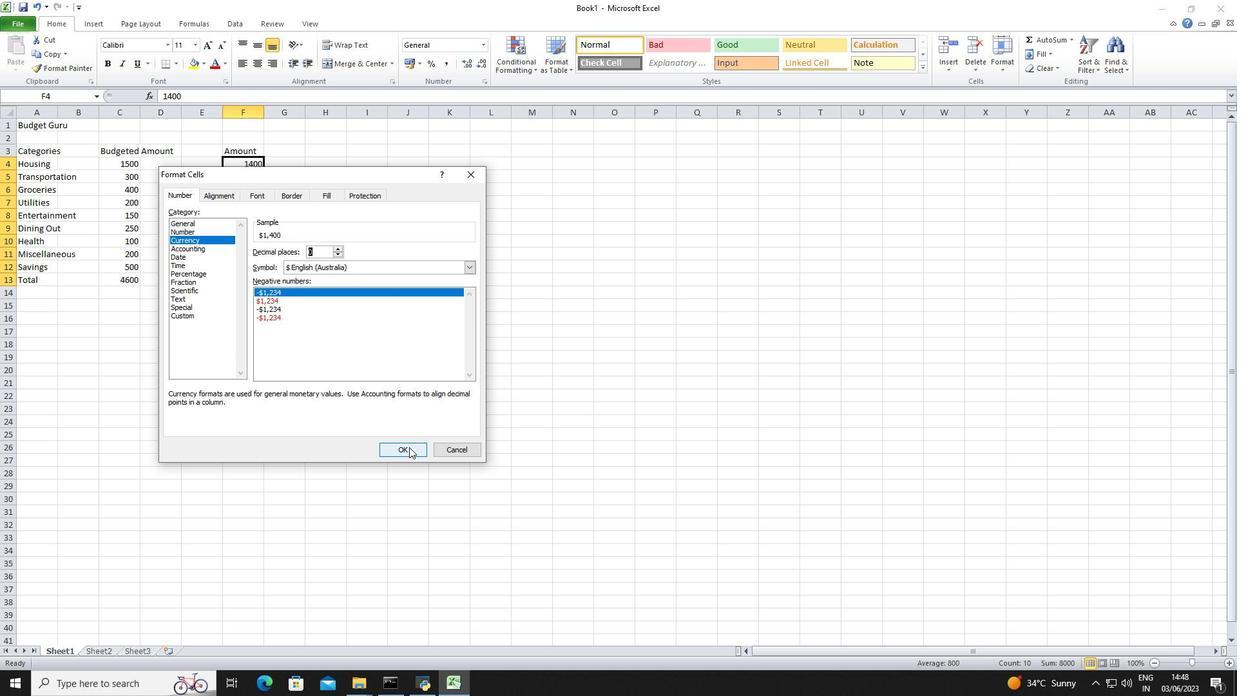 
Action: Mouse moved to (271, 292)
Screenshot: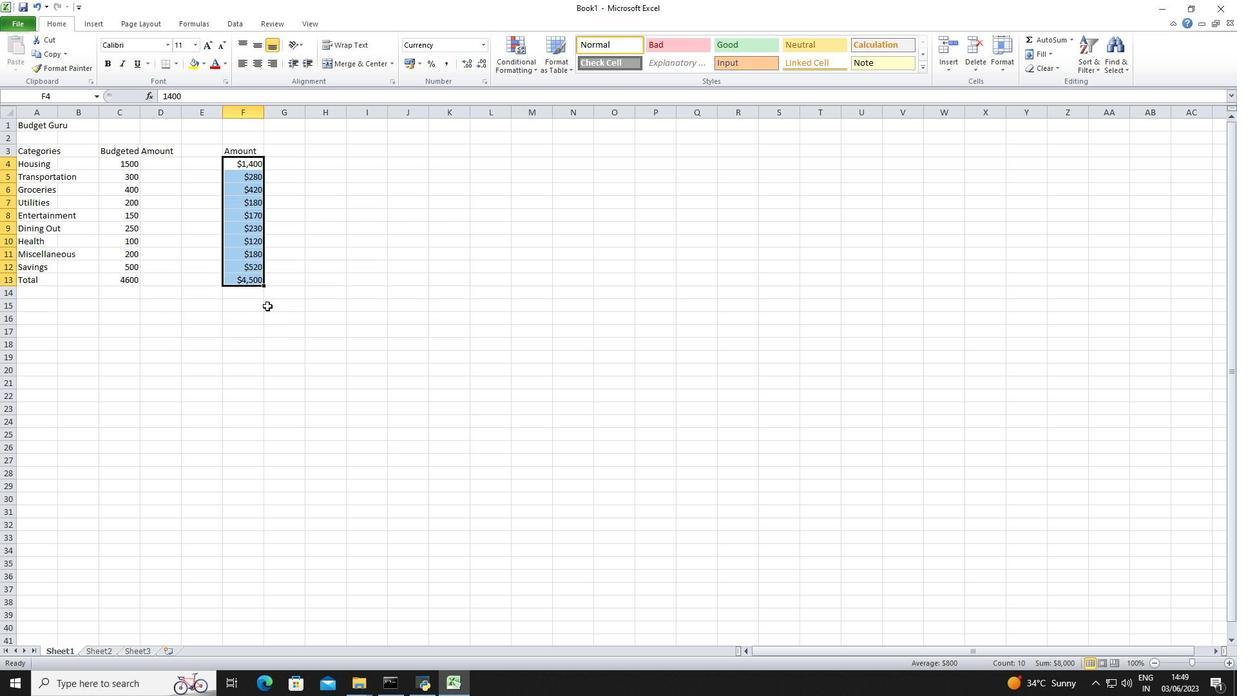 
Action: Mouse pressed left at (271, 292)
Screenshot: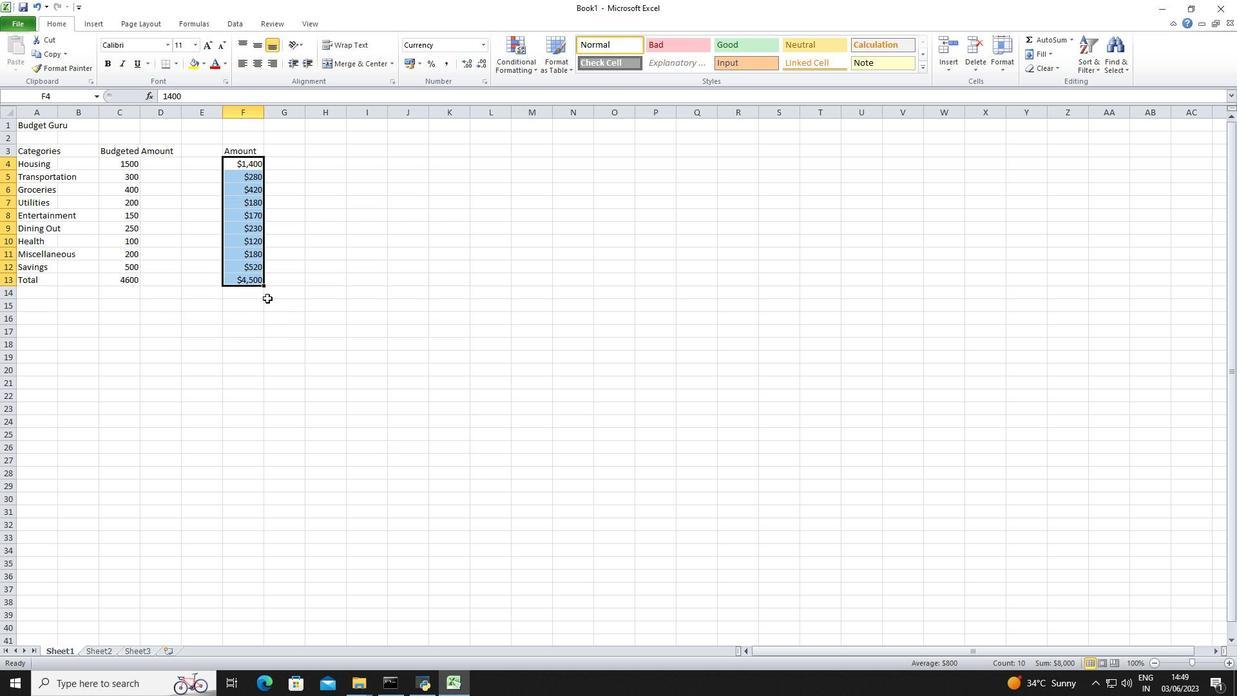 
Action: Mouse moved to (322, 150)
Screenshot: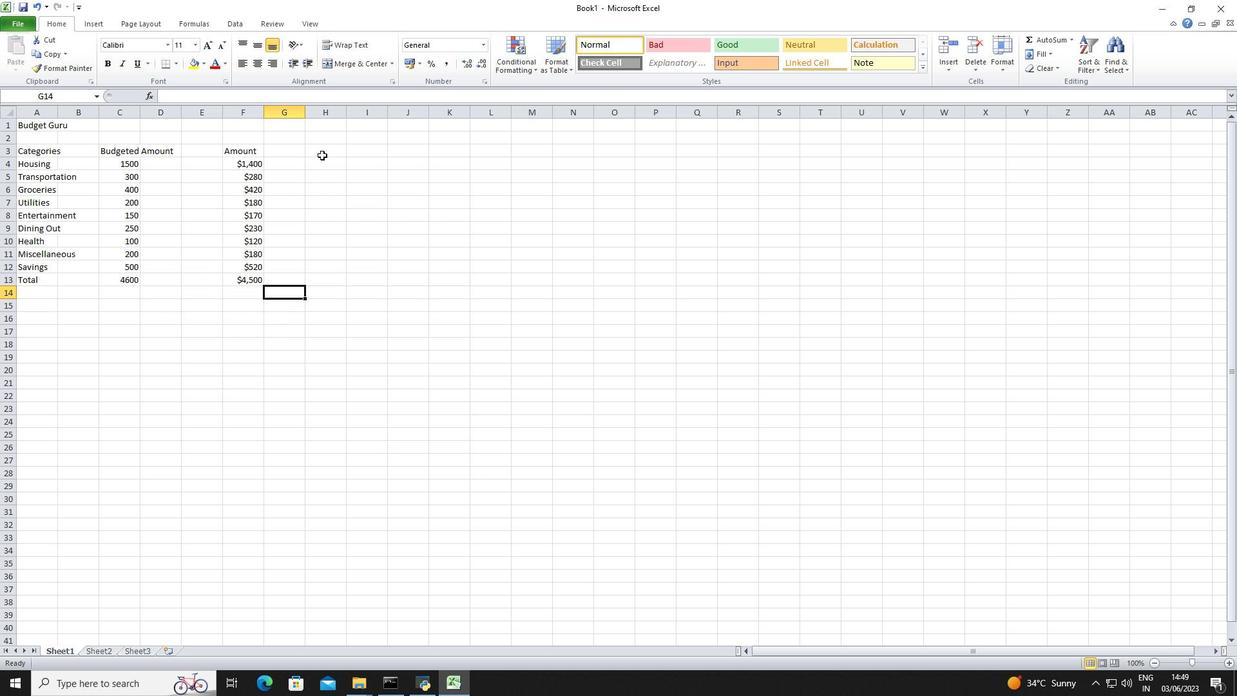 
Action: Mouse pressed left at (322, 150)
Screenshot: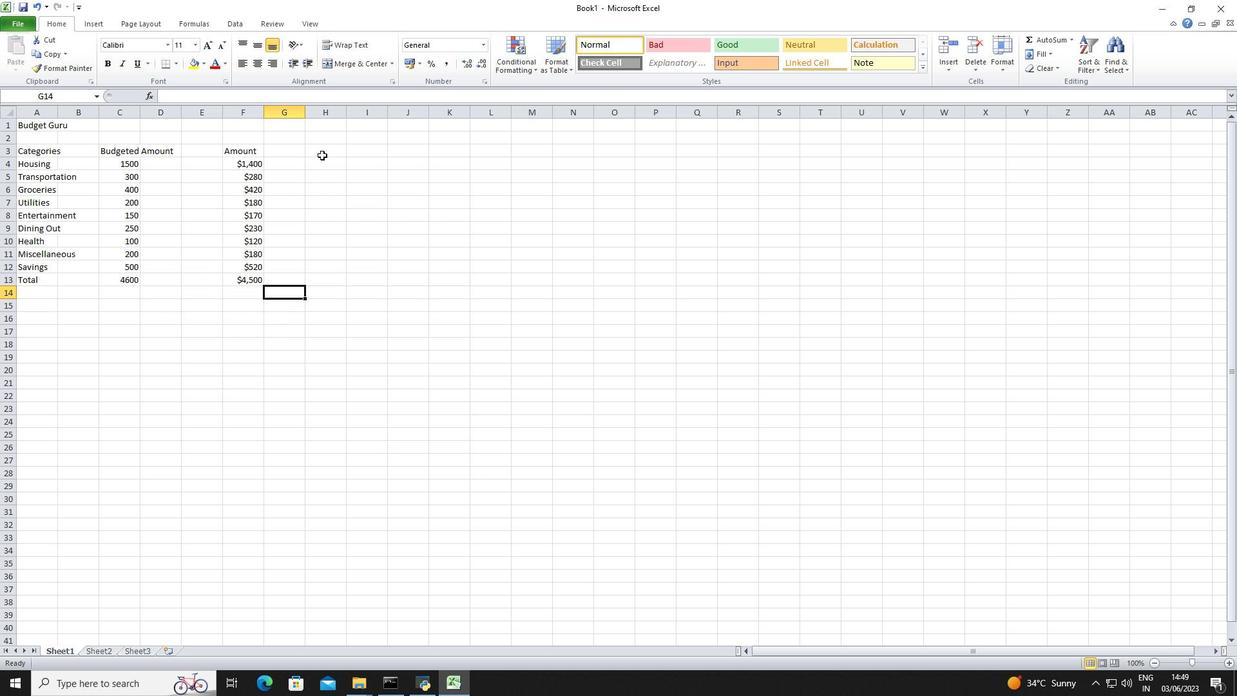 
Action: Key pressed <Key.shift>Difference<Key.down>=c4-f4<Key.enter>=c5-f5<Key.enter>=c6-f6<Key.enter>=c7-f7<Key.enter>=c8-f8<Key.enter>=c9-f9<Key.enter>=c10-f10<Key.enter>=c11-f11<Key.enter>=c12-f12<Key.enter>=c13-f13<Key.enter><Key.right>ctrl+S<Key.shift><Key.shift><Key.shift><Key.shift><Key.shift>Dashboard<Key.space><Key.shift>Cash<Key.space><Key.shift>Expenses<Key.space>book<Key.enter>
Screenshot: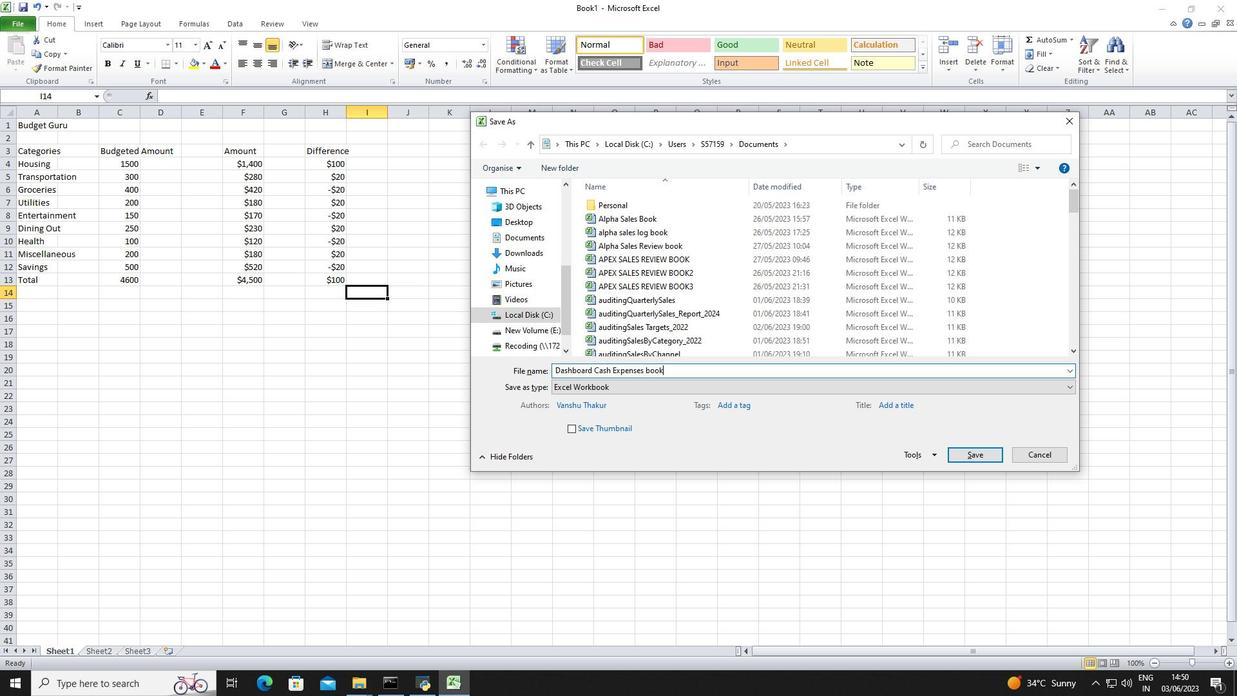 
